 Task: Add Sprouts Echinacea to the cart.
Action: Mouse moved to (18, 125)
Screenshot: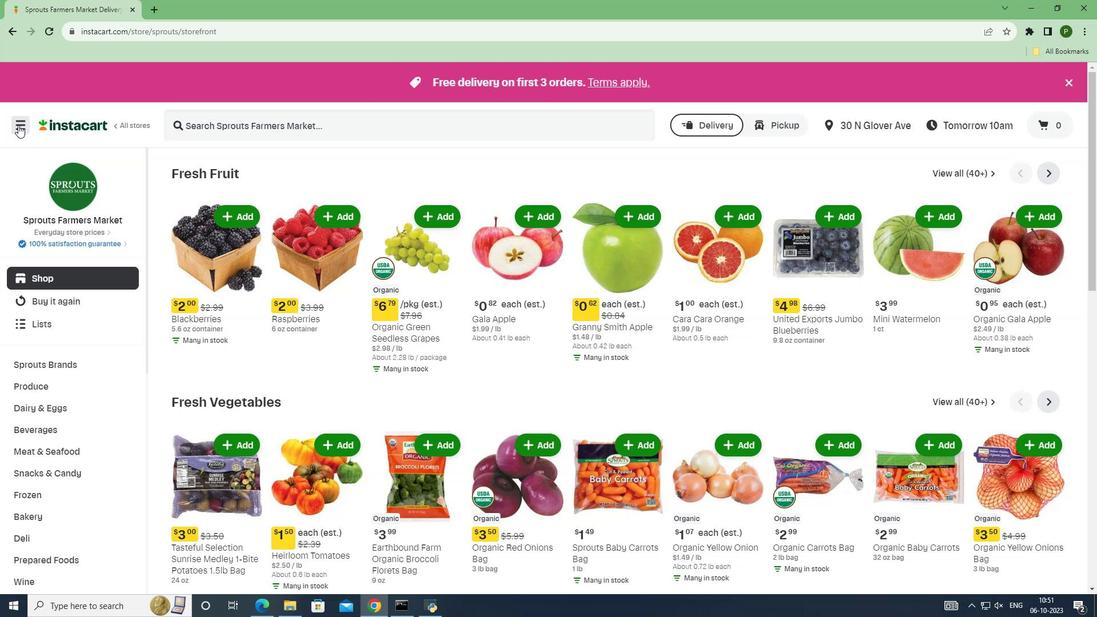
Action: Mouse pressed left at (18, 125)
Screenshot: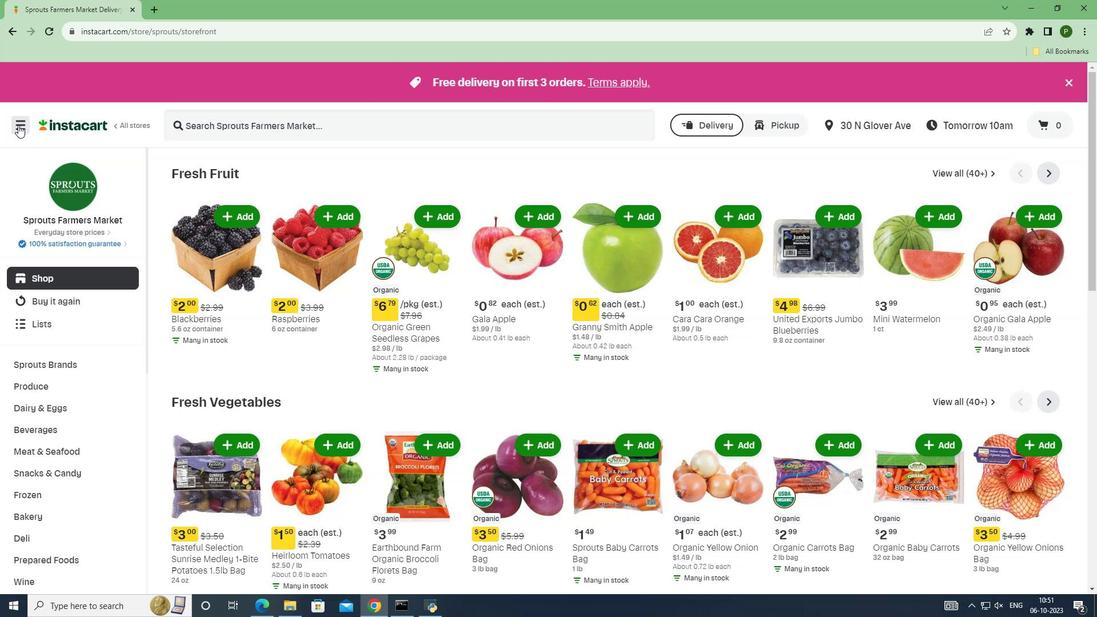 
Action: Mouse moved to (60, 297)
Screenshot: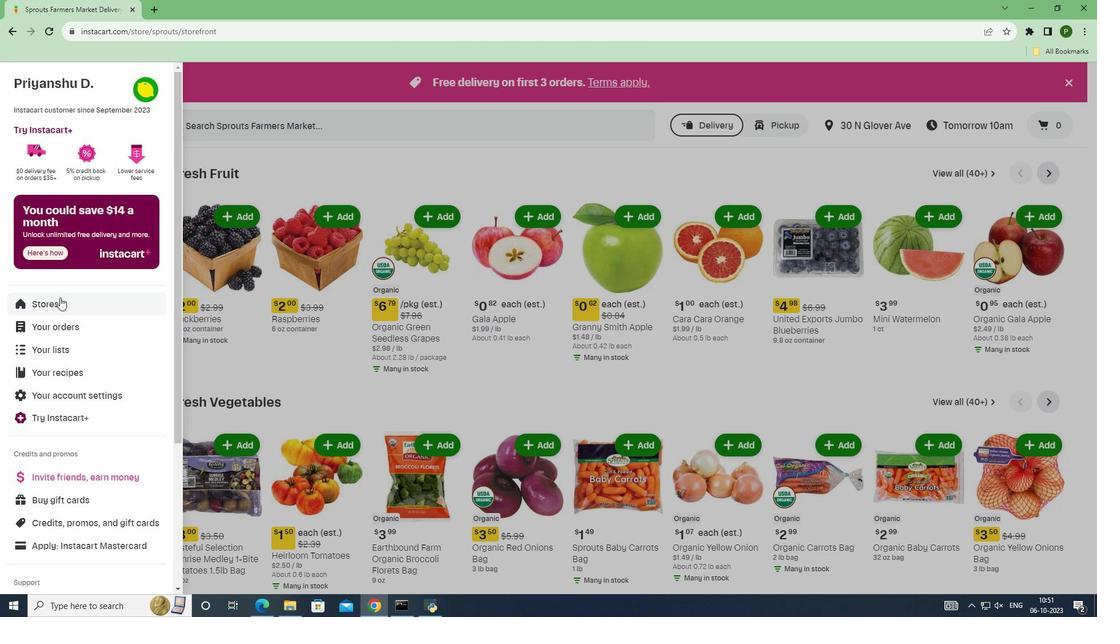 
Action: Mouse pressed left at (60, 297)
Screenshot: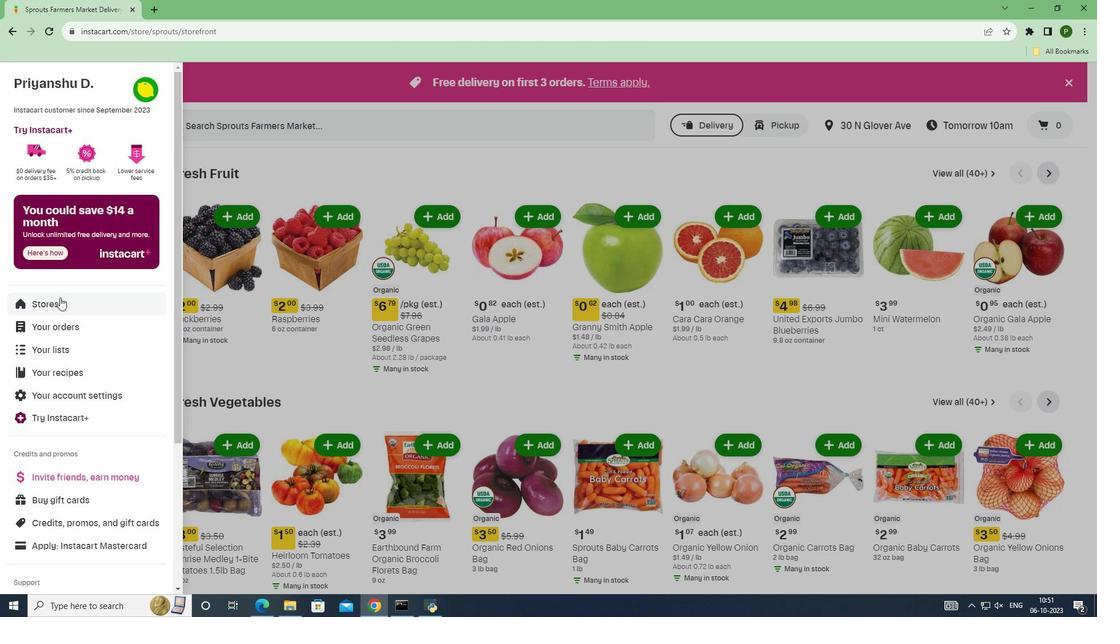
Action: Mouse moved to (251, 131)
Screenshot: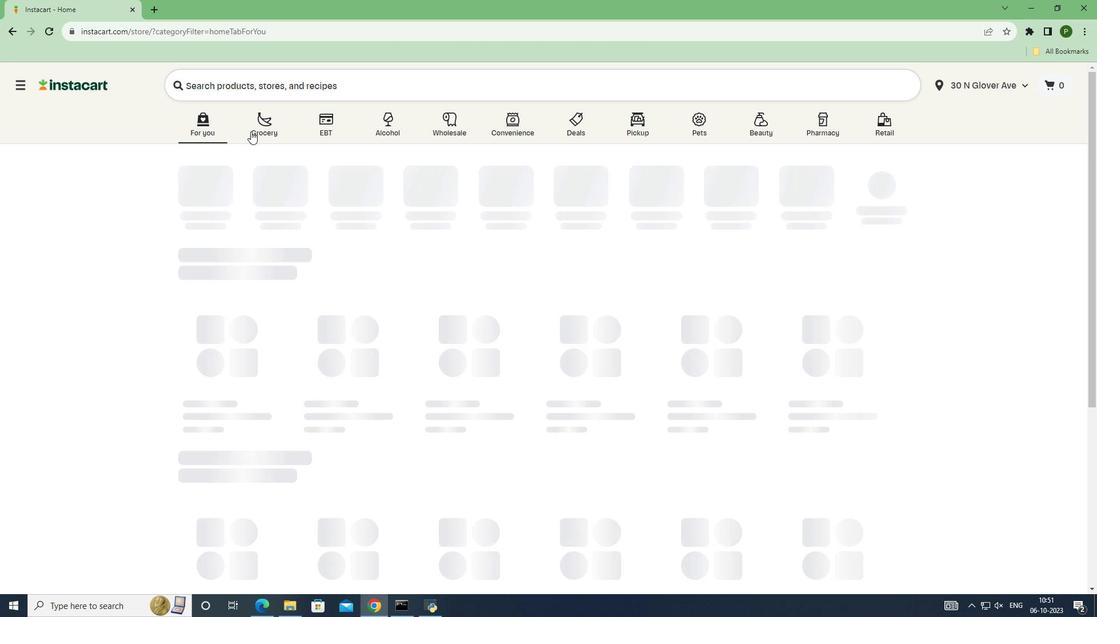 
Action: Mouse pressed left at (251, 131)
Screenshot: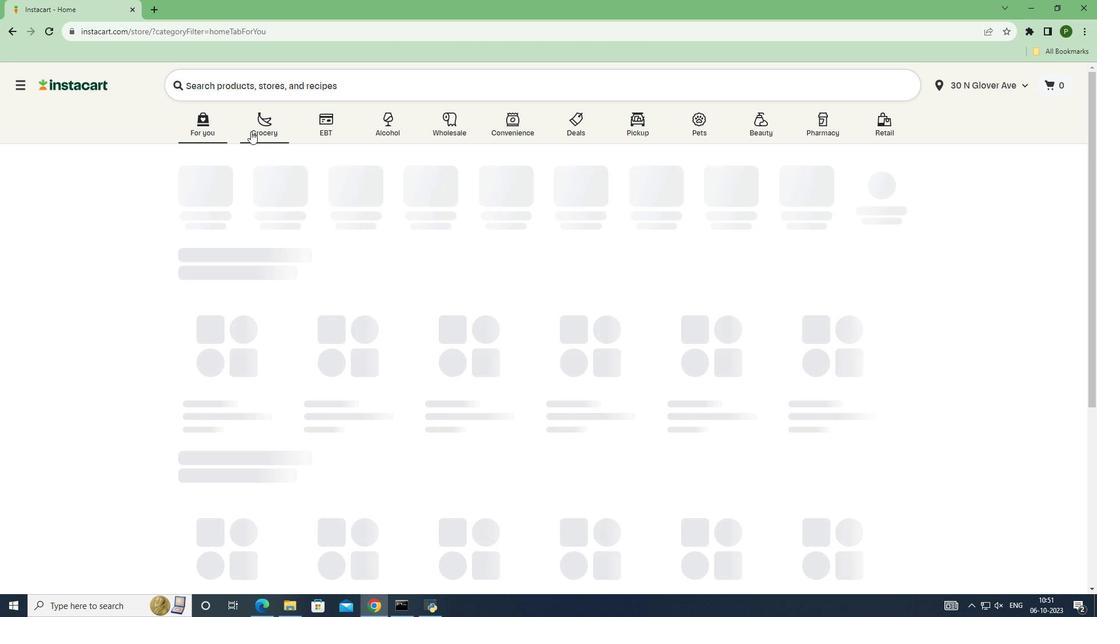 
Action: Mouse moved to (722, 259)
Screenshot: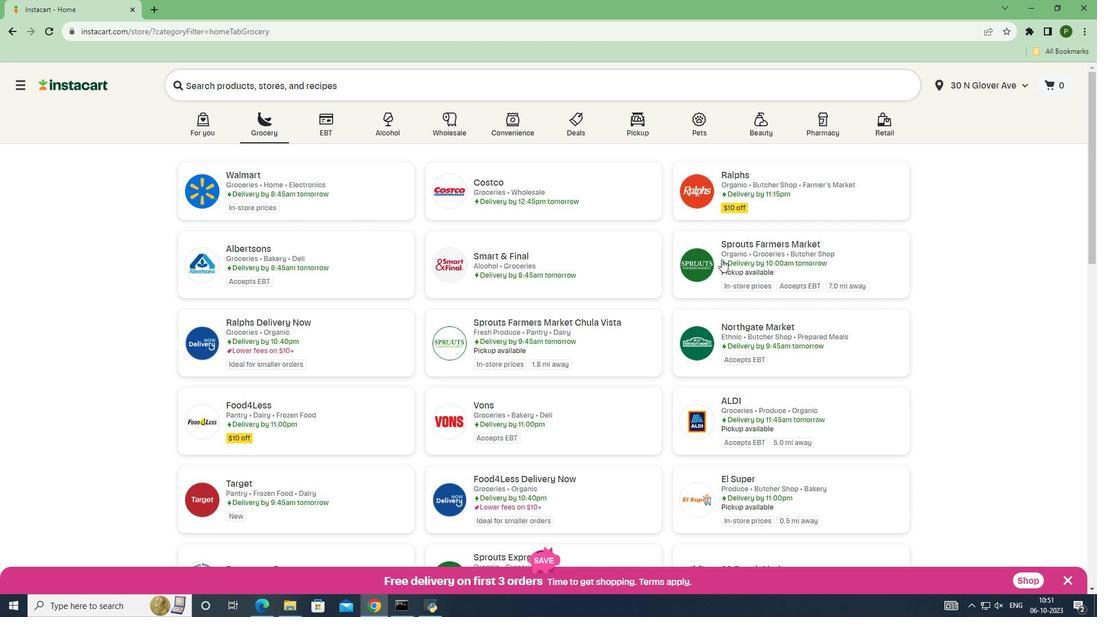 
Action: Mouse pressed left at (722, 259)
Screenshot: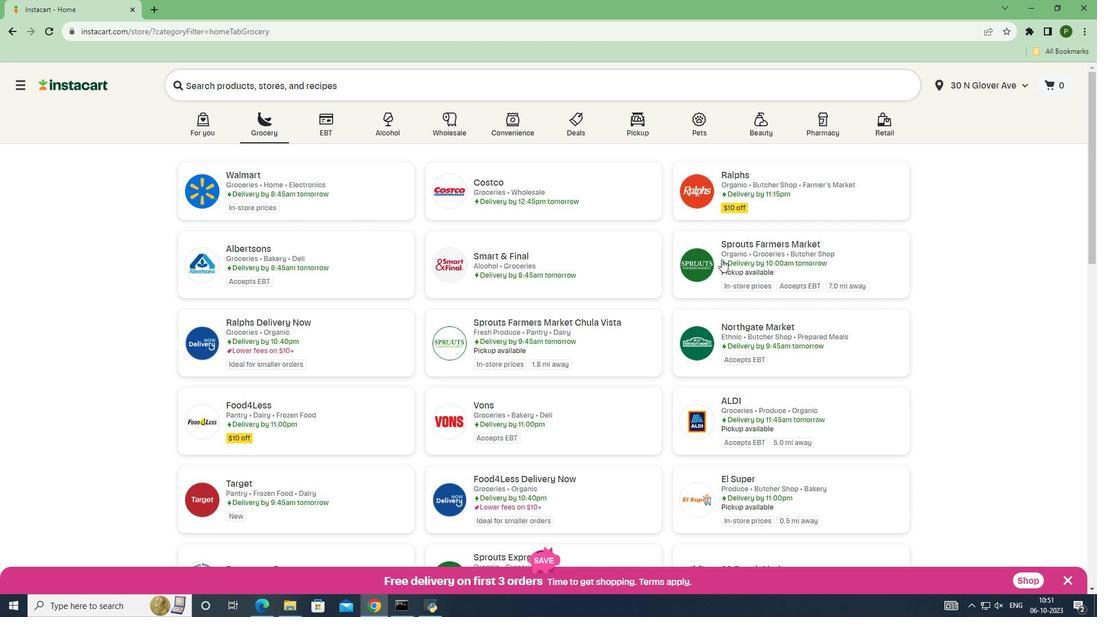 
Action: Mouse moved to (62, 363)
Screenshot: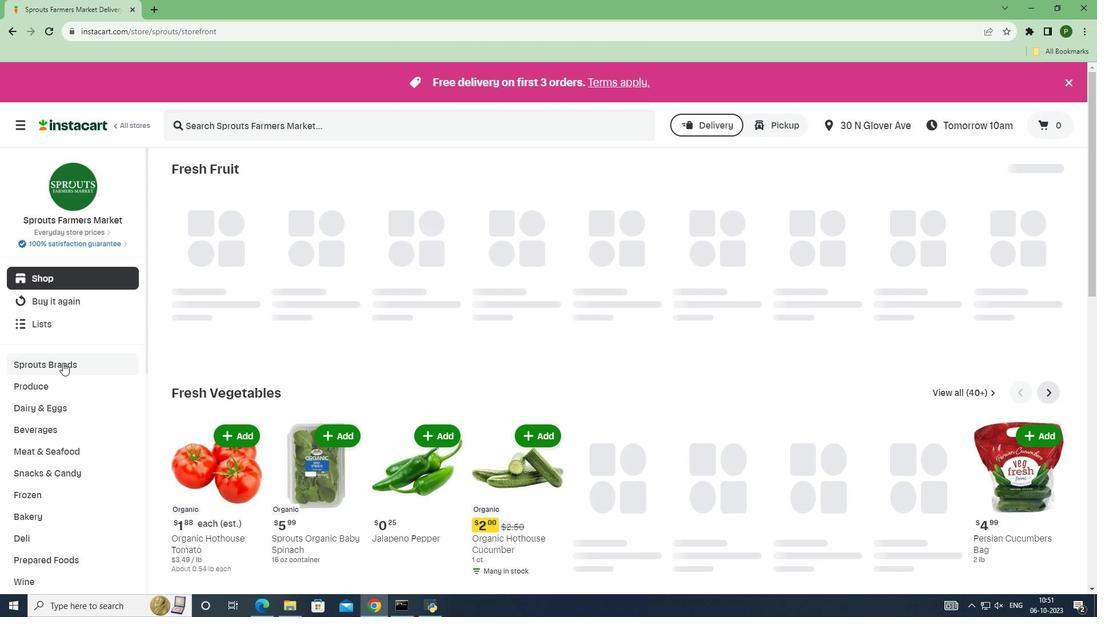 
Action: Mouse pressed left at (62, 363)
Screenshot: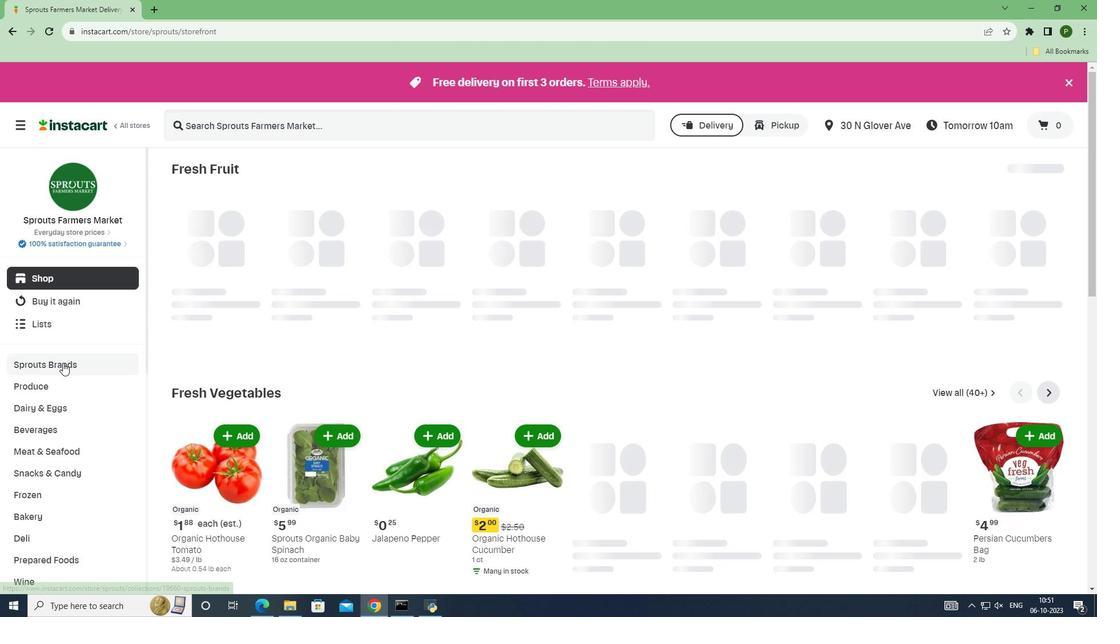 
Action: Mouse moved to (50, 517)
Screenshot: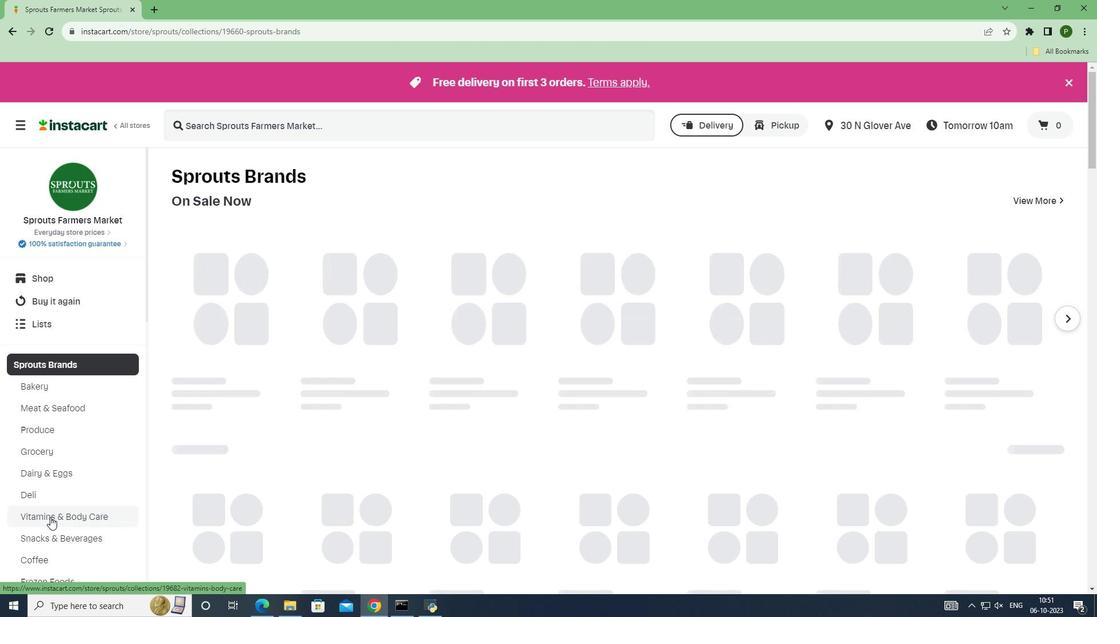 
Action: Mouse pressed left at (50, 517)
Screenshot: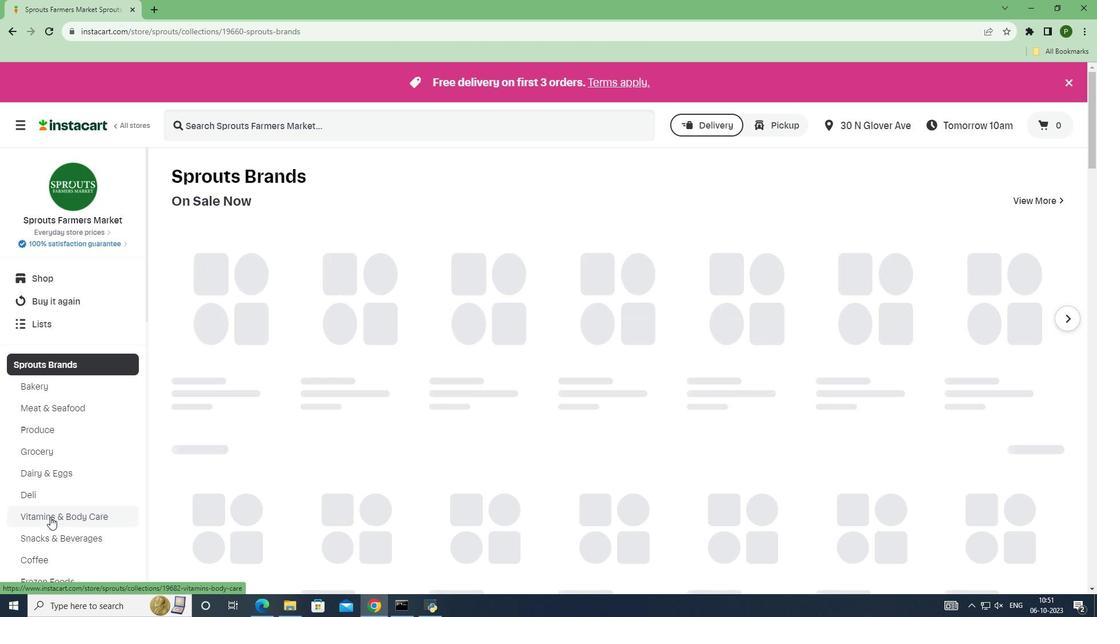 
Action: Mouse moved to (193, 128)
Screenshot: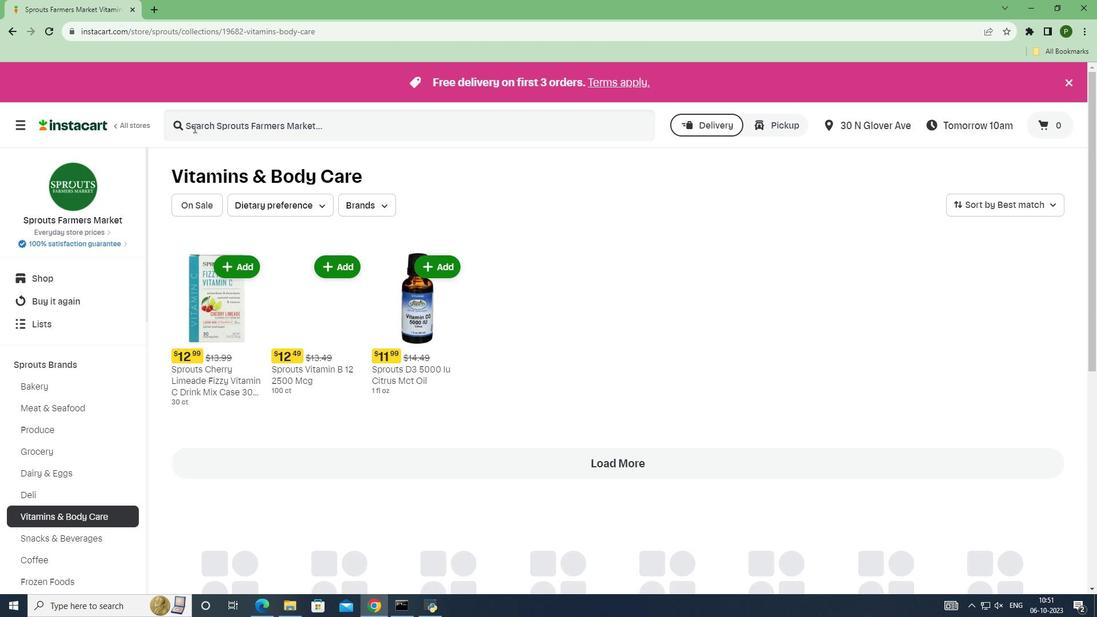 
Action: Mouse pressed left at (193, 128)
Screenshot: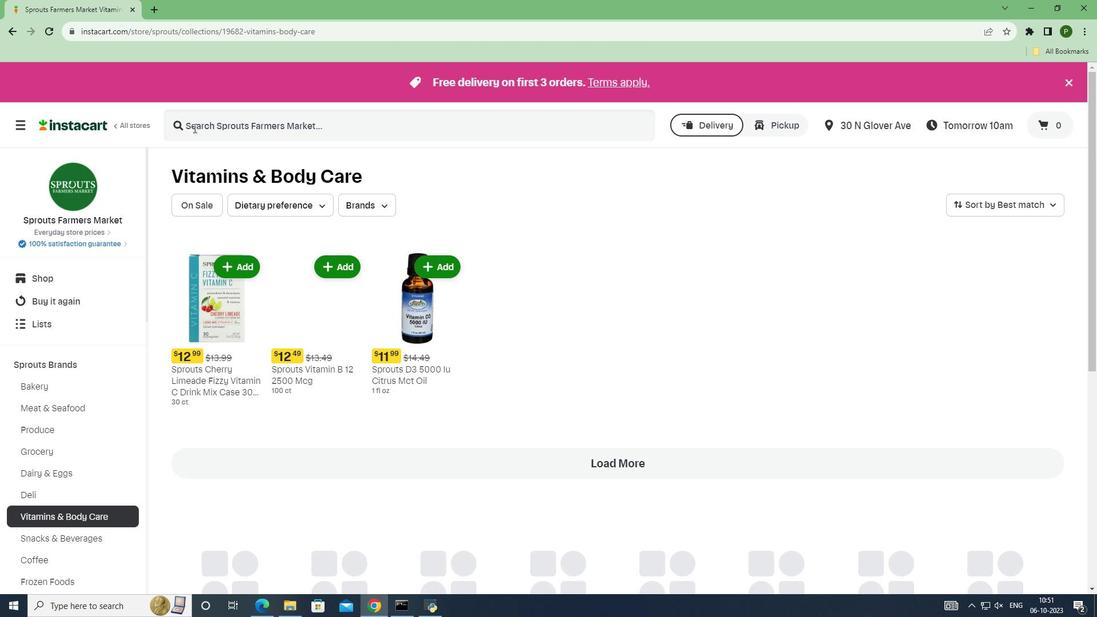 
Action: Key pressed <Key.caps_lock>S<Key.caps_lock>prouts<Key.space><Key.caps_lock>E<Key.caps_lock>chinacea<Key.space><Key.enter>
Screenshot: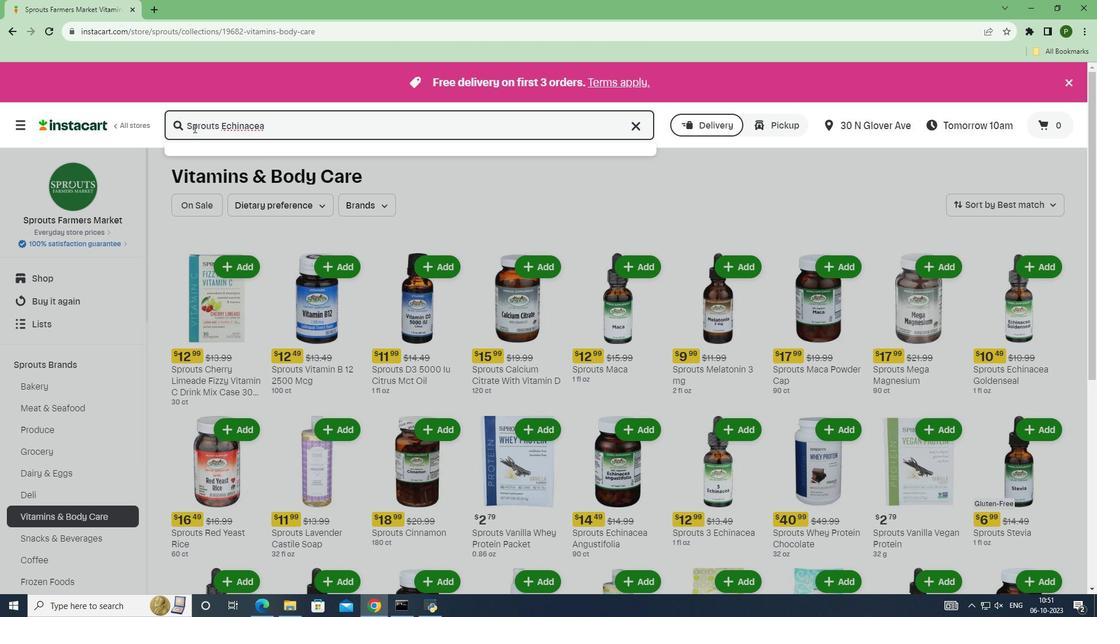 
Action: Mouse moved to (267, 231)
Screenshot: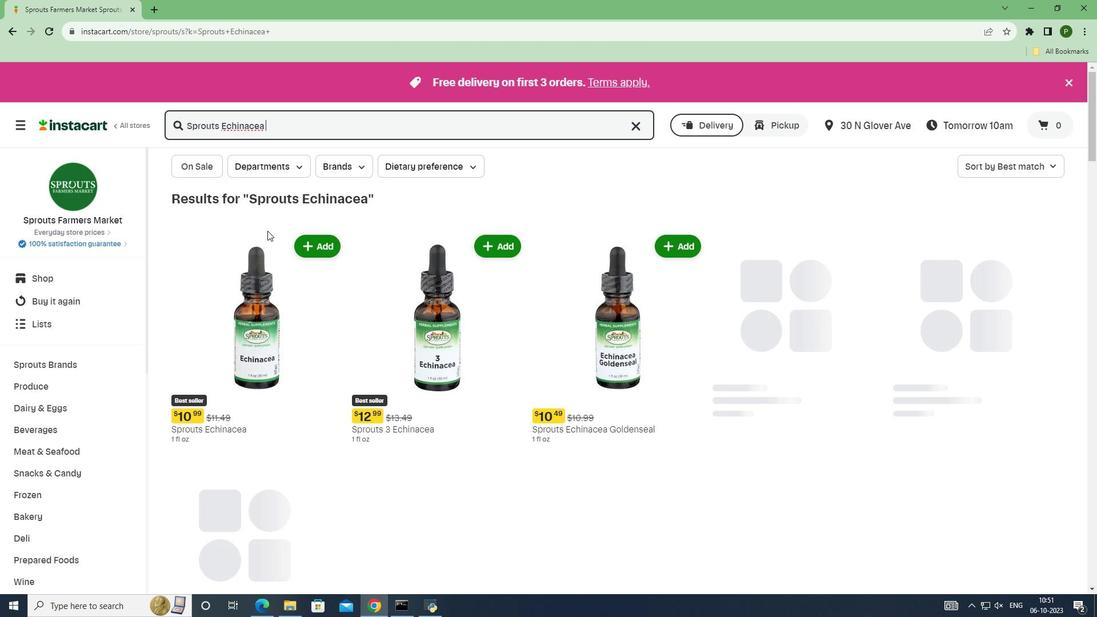 
Action: Mouse scrolled (267, 230) with delta (0, 0)
Screenshot: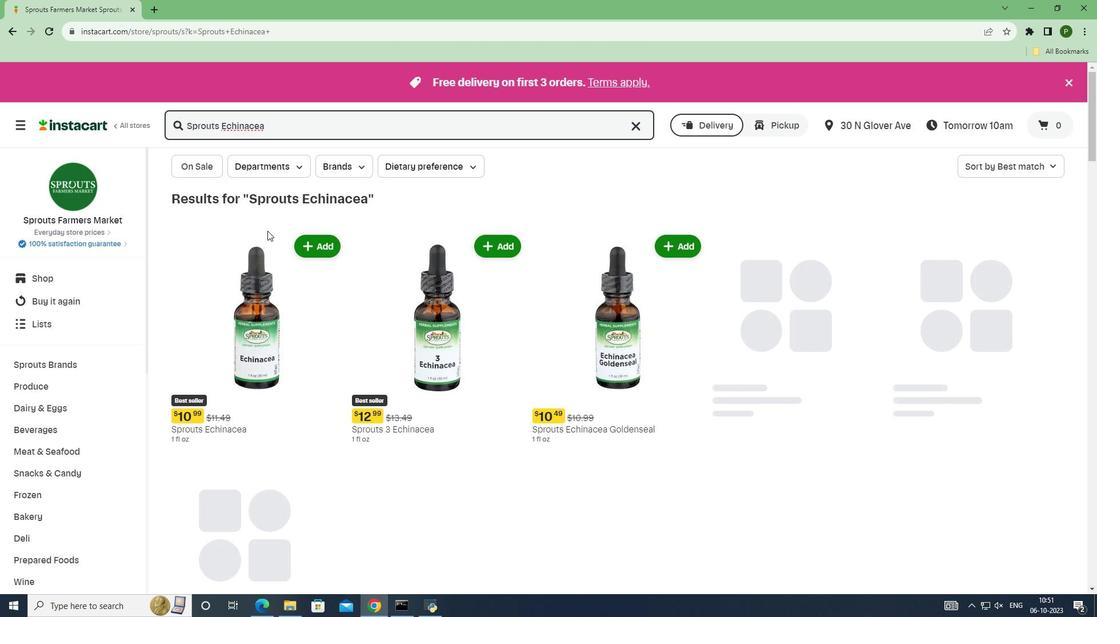 
Action: Mouse moved to (308, 190)
Screenshot: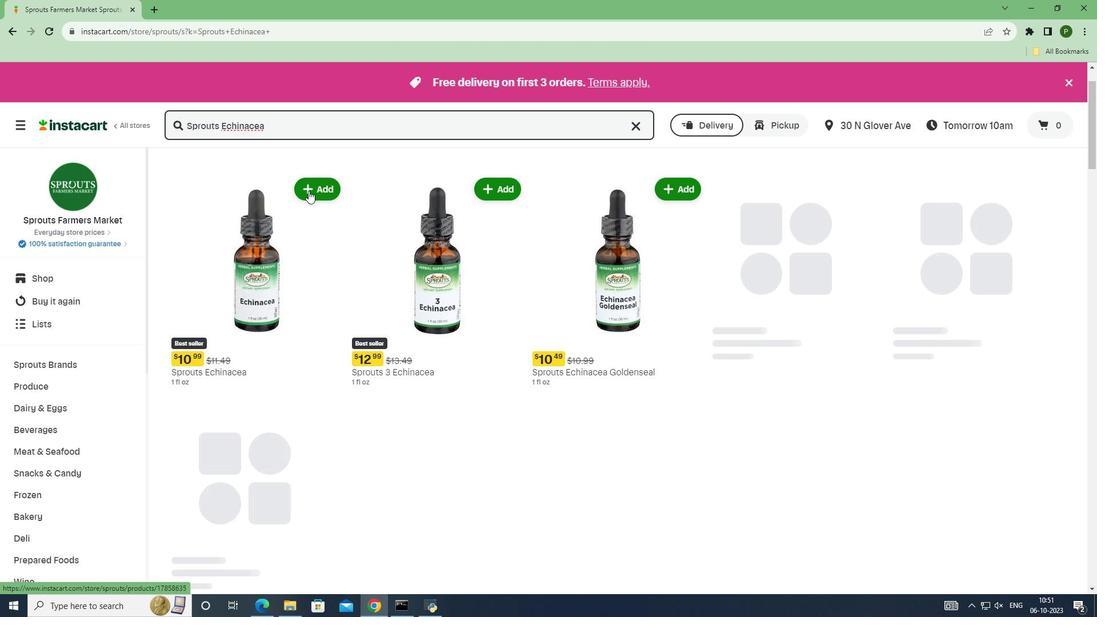 
Action: Mouse pressed left at (308, 190)
Screenshot: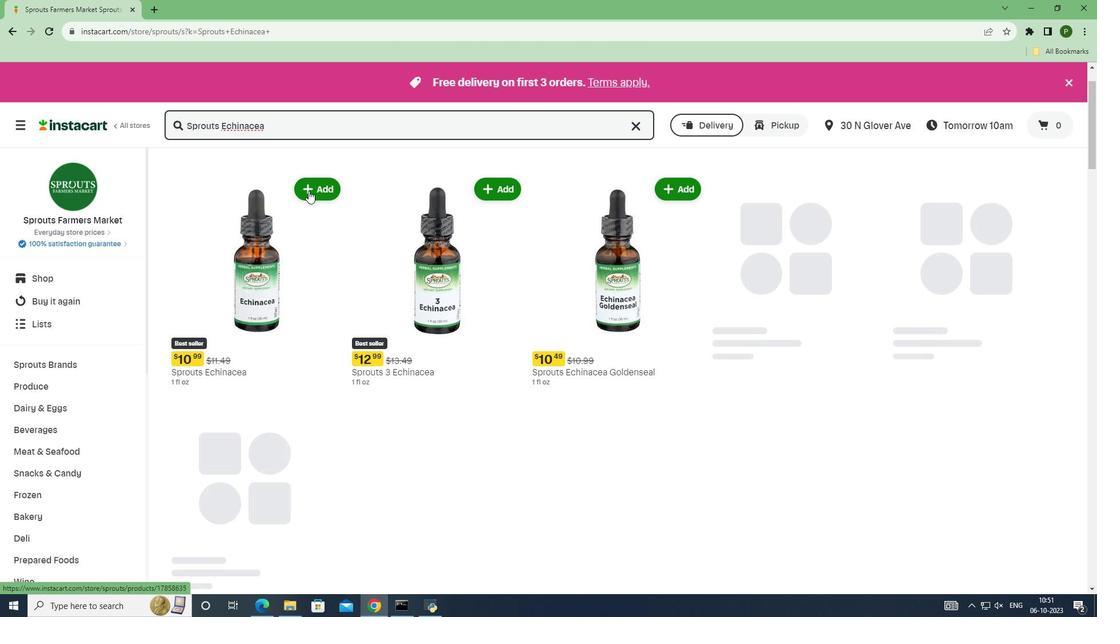
Action: Mouse moved to (335, 229)
Screenshot: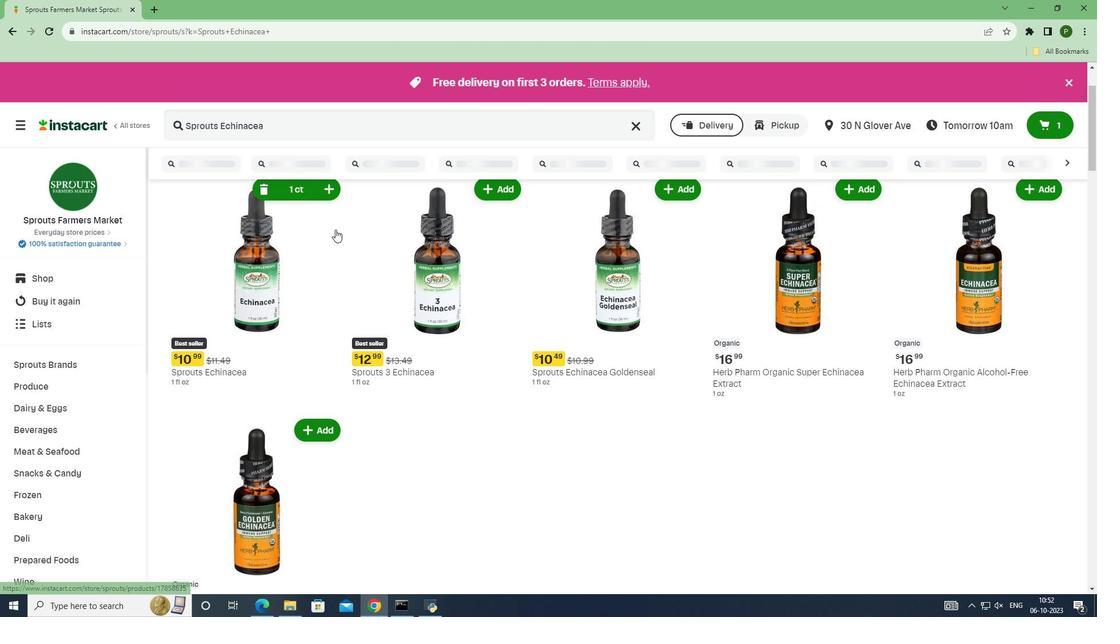
